 Task: Select the always expand option in the collapse results.
Action: Mouse moved to (191, 462)
Screenshot: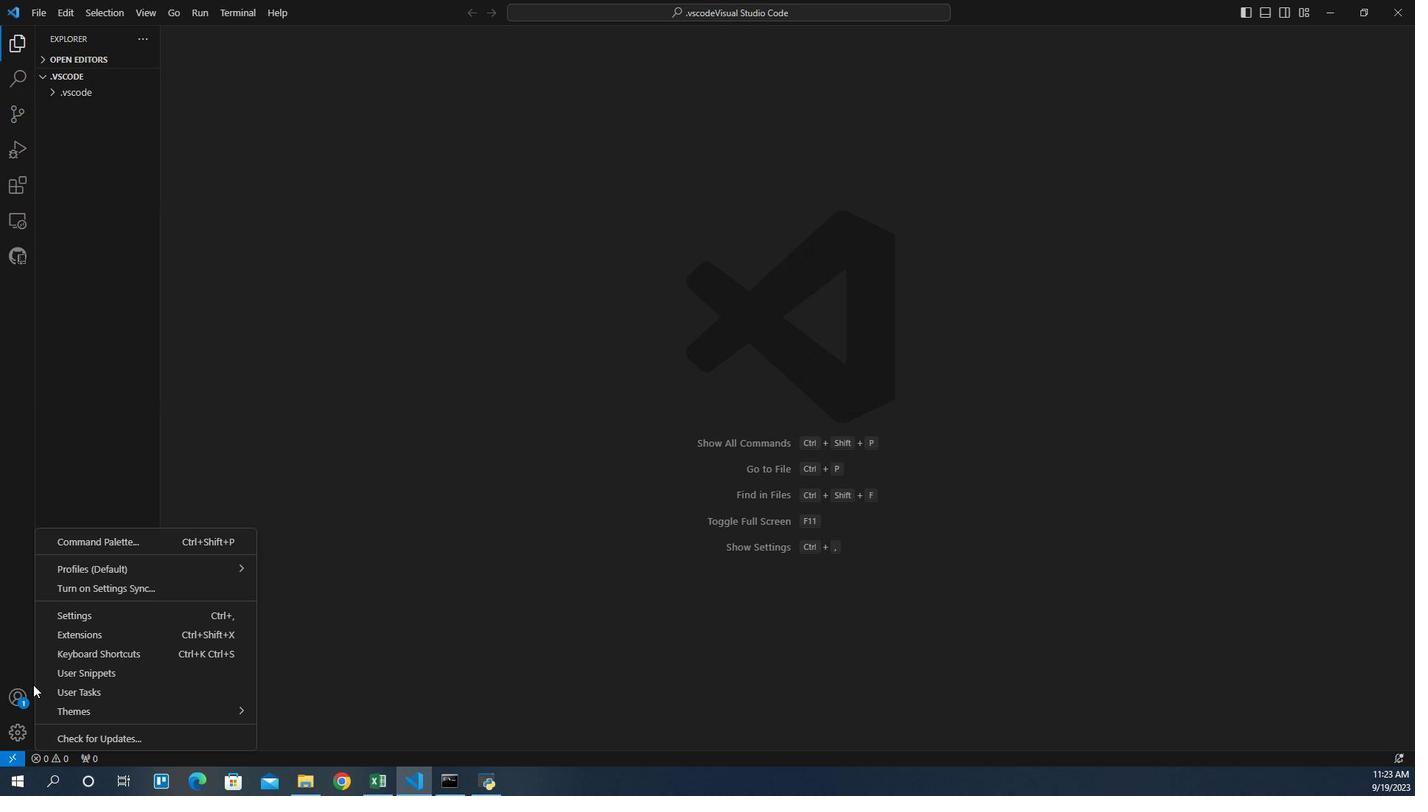 
Action: Mouse pressed left at (191, 462)
Screenshot: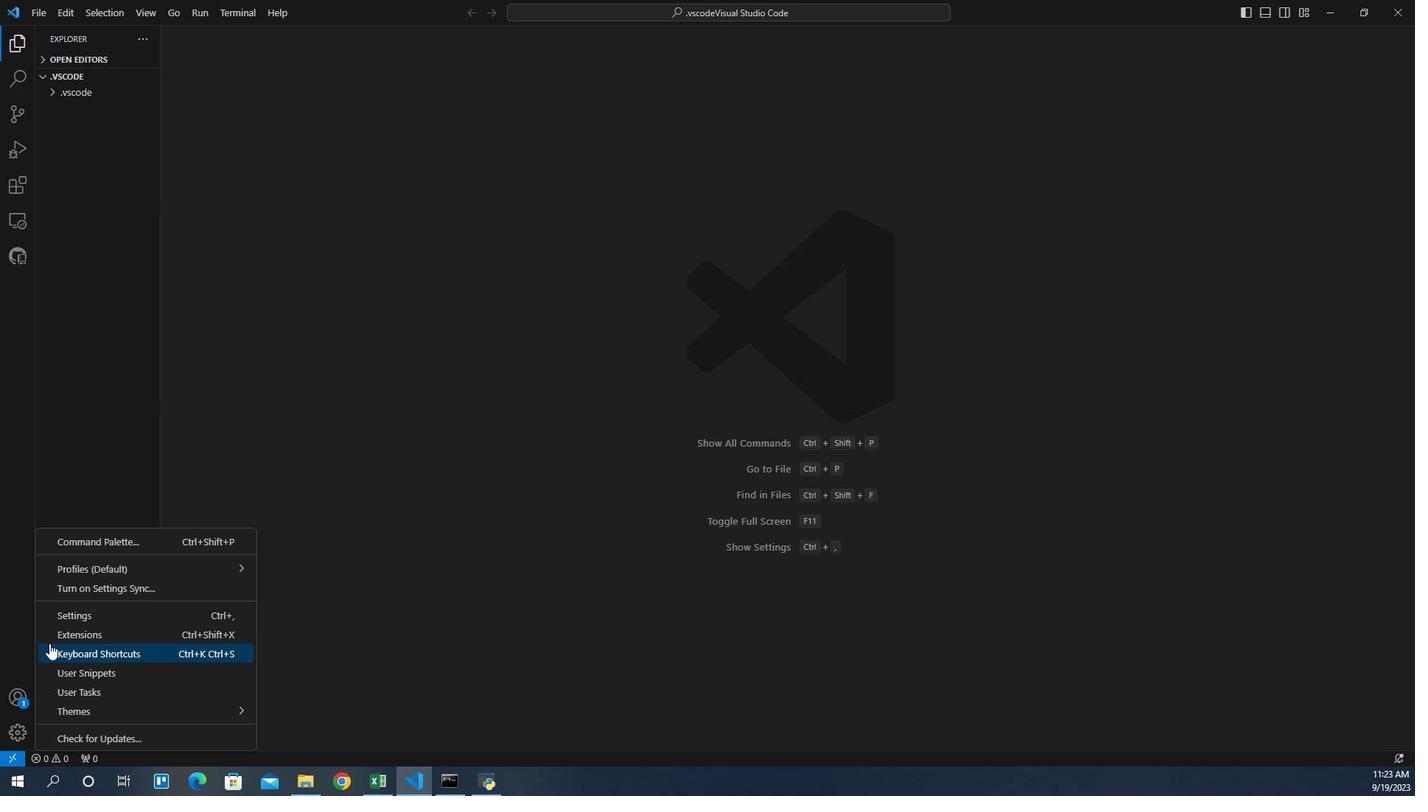 
Action: Mouse moved to (227, 418)
Screenshot: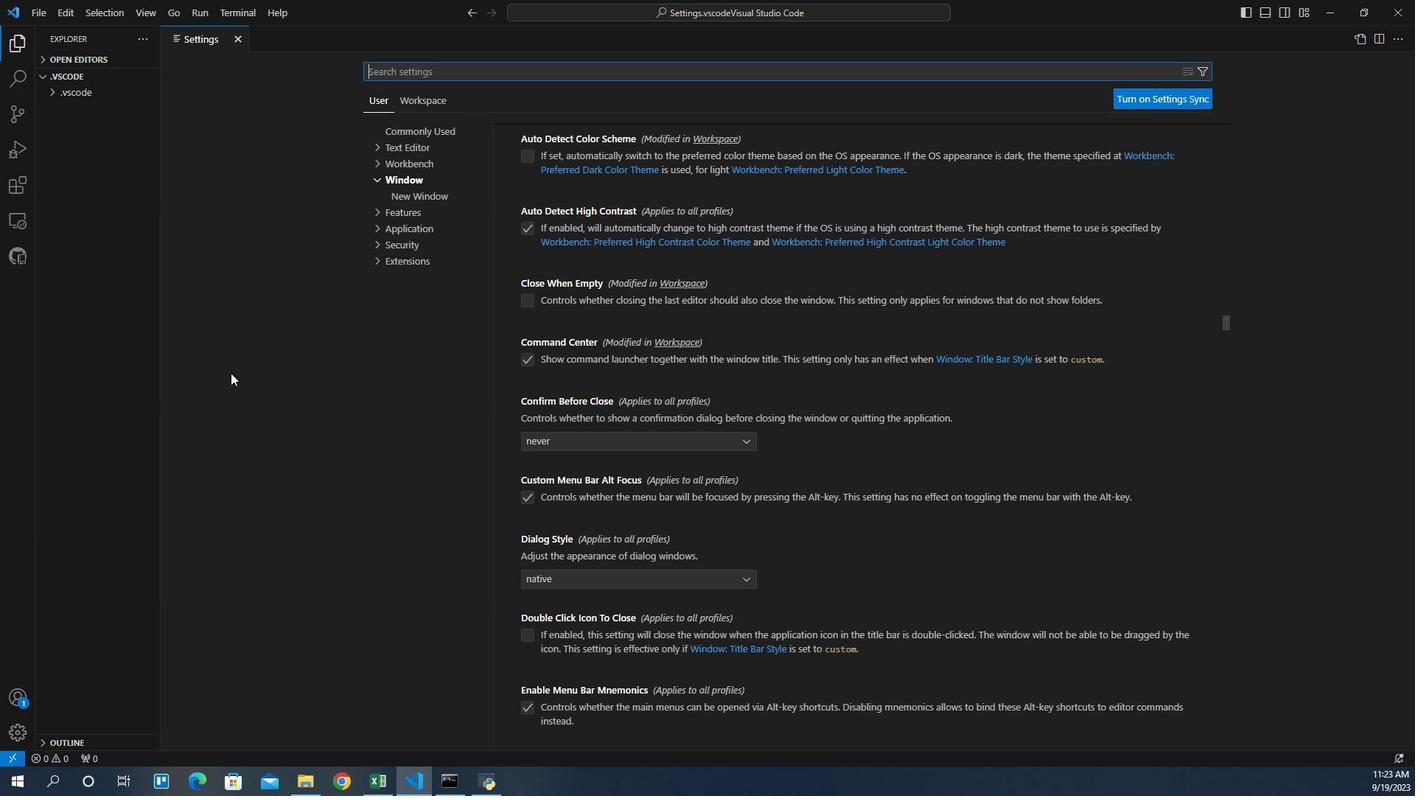 
Action: Mouse pressed left at (227, 418)
Screenshot: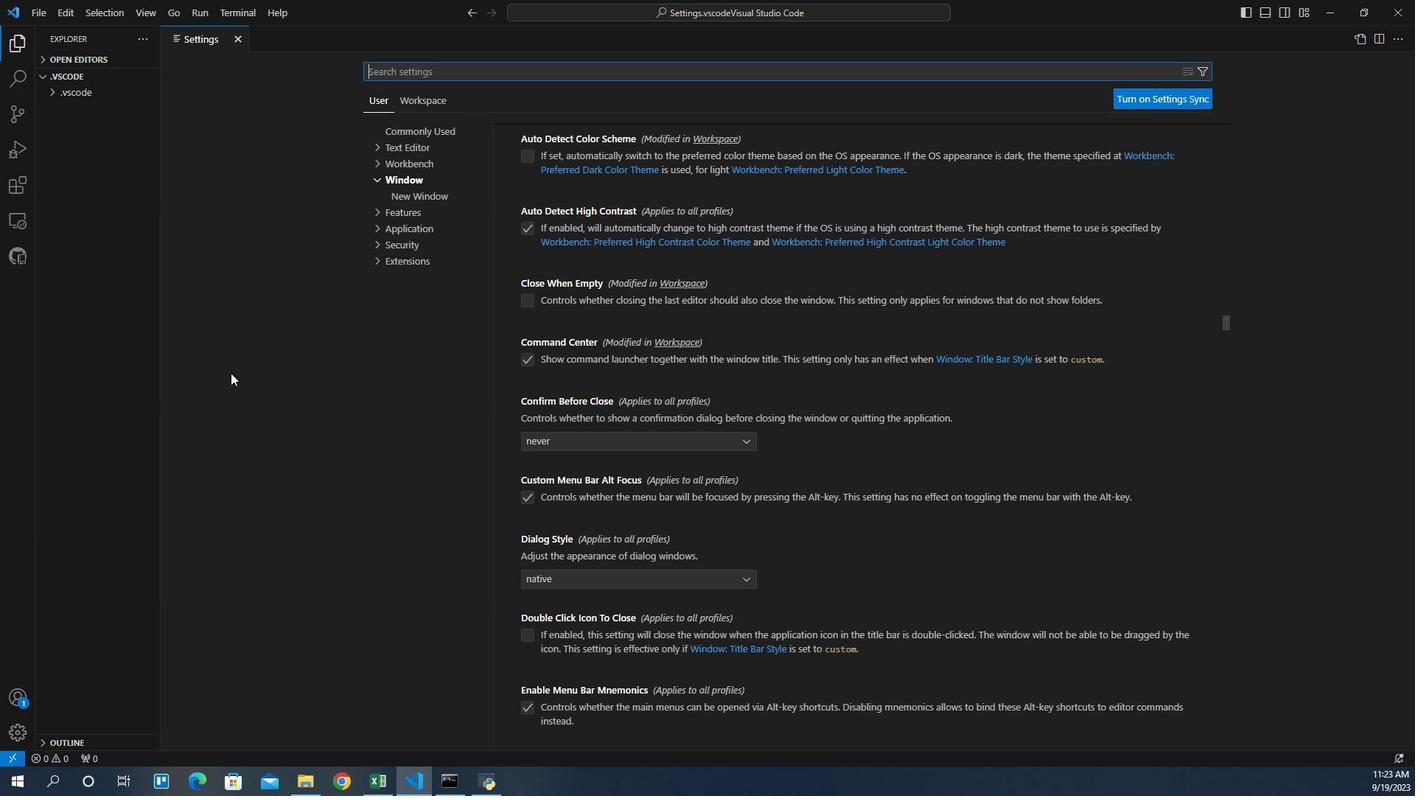 
Action: Mouse moved to (476, 215)
Screenshot: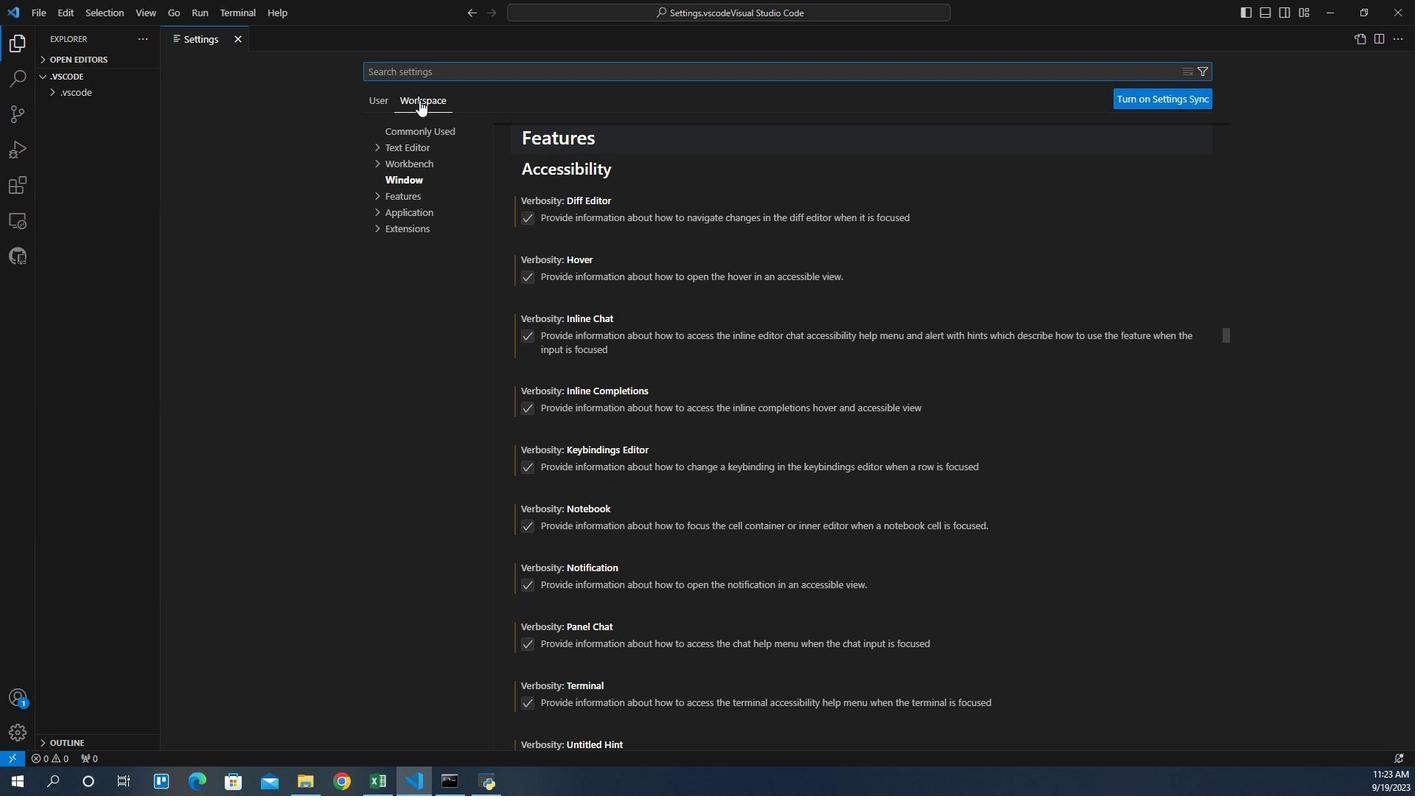 
Action: Mouse pressed left at (476, 215)
Screenshot: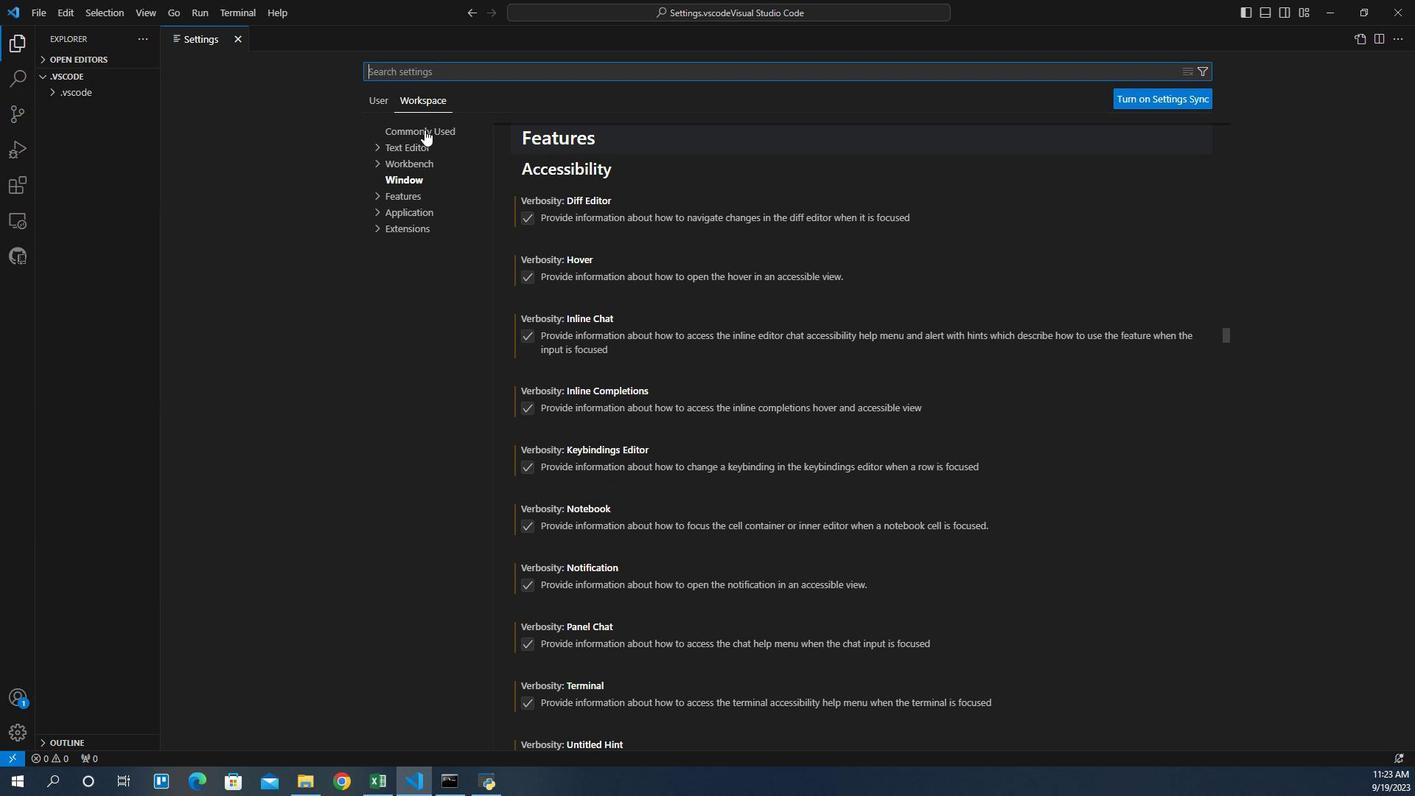 
Action: Mouse moved to (454, 251)
Screenshot: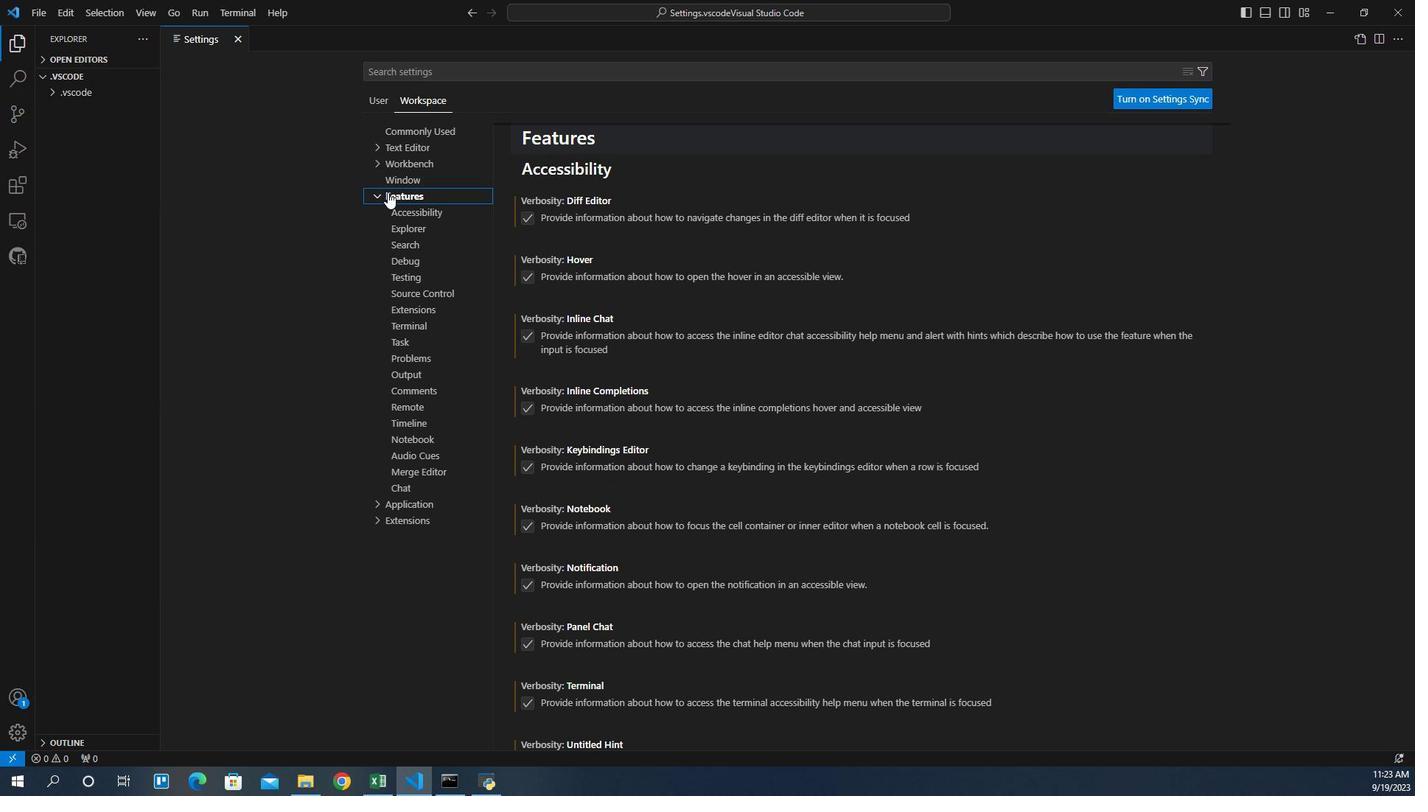 
Action: Mouse pressed left at (454, 251)
Screenshot: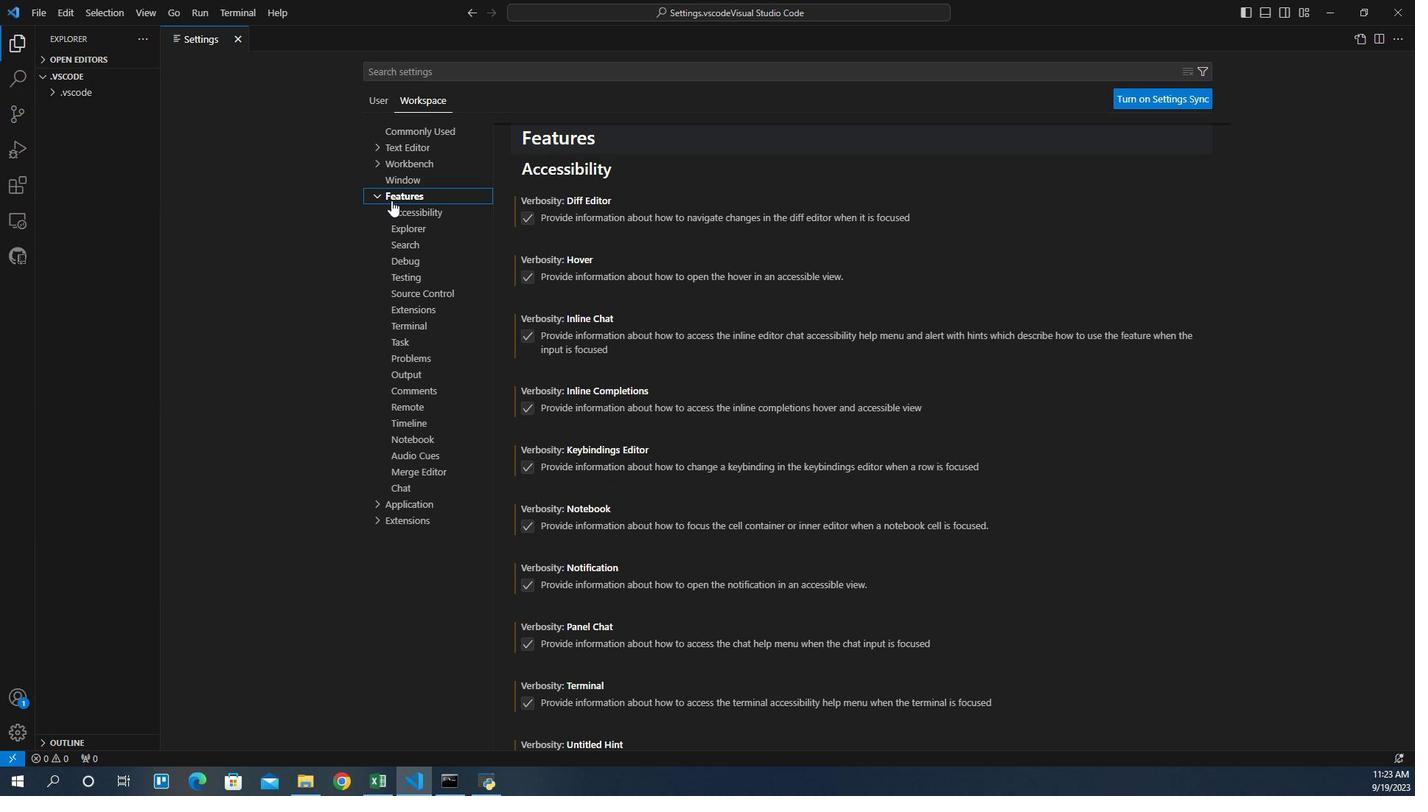 
Action: Mouse moved to (462, 273)
Screenshot: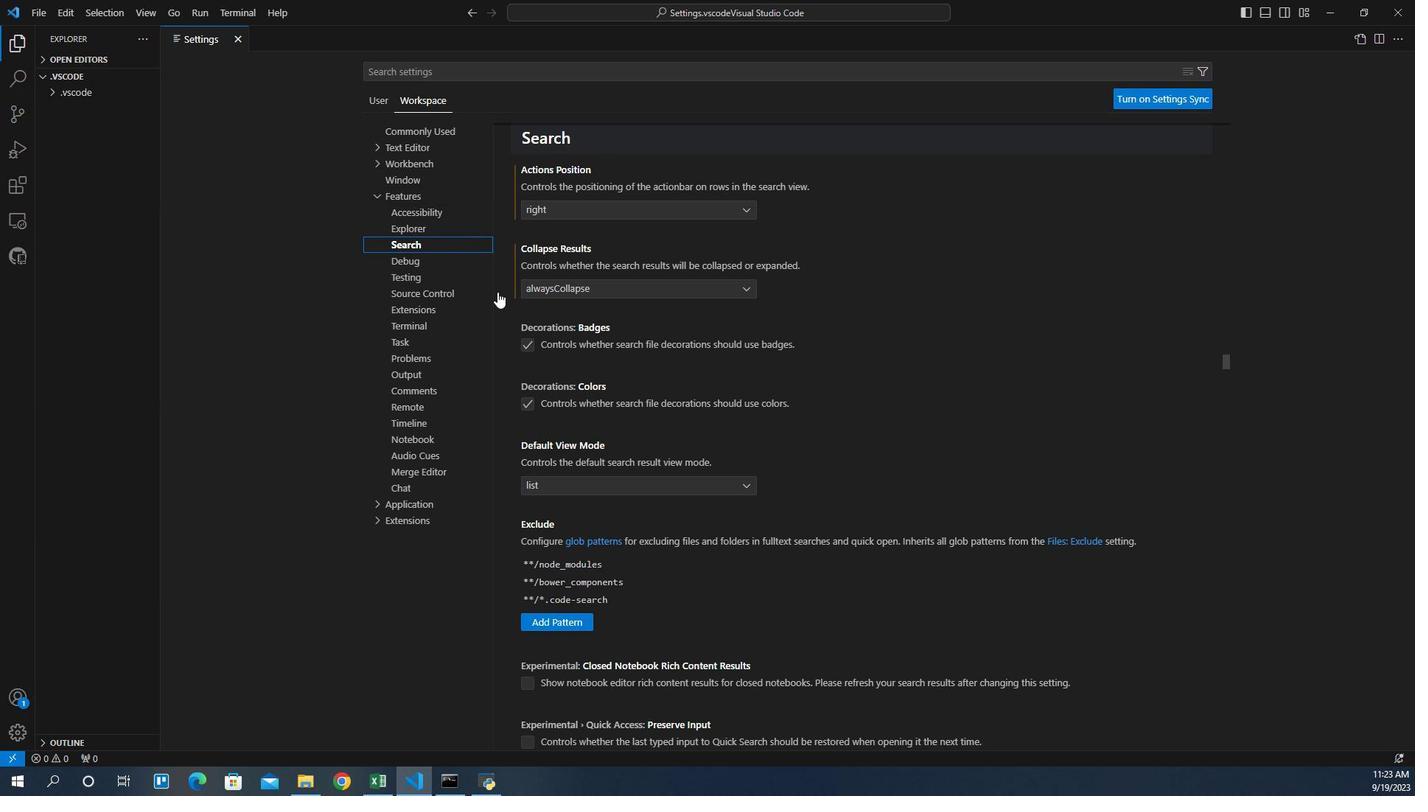
Action: Mouse pressed left at (462, 273)
Screenshot: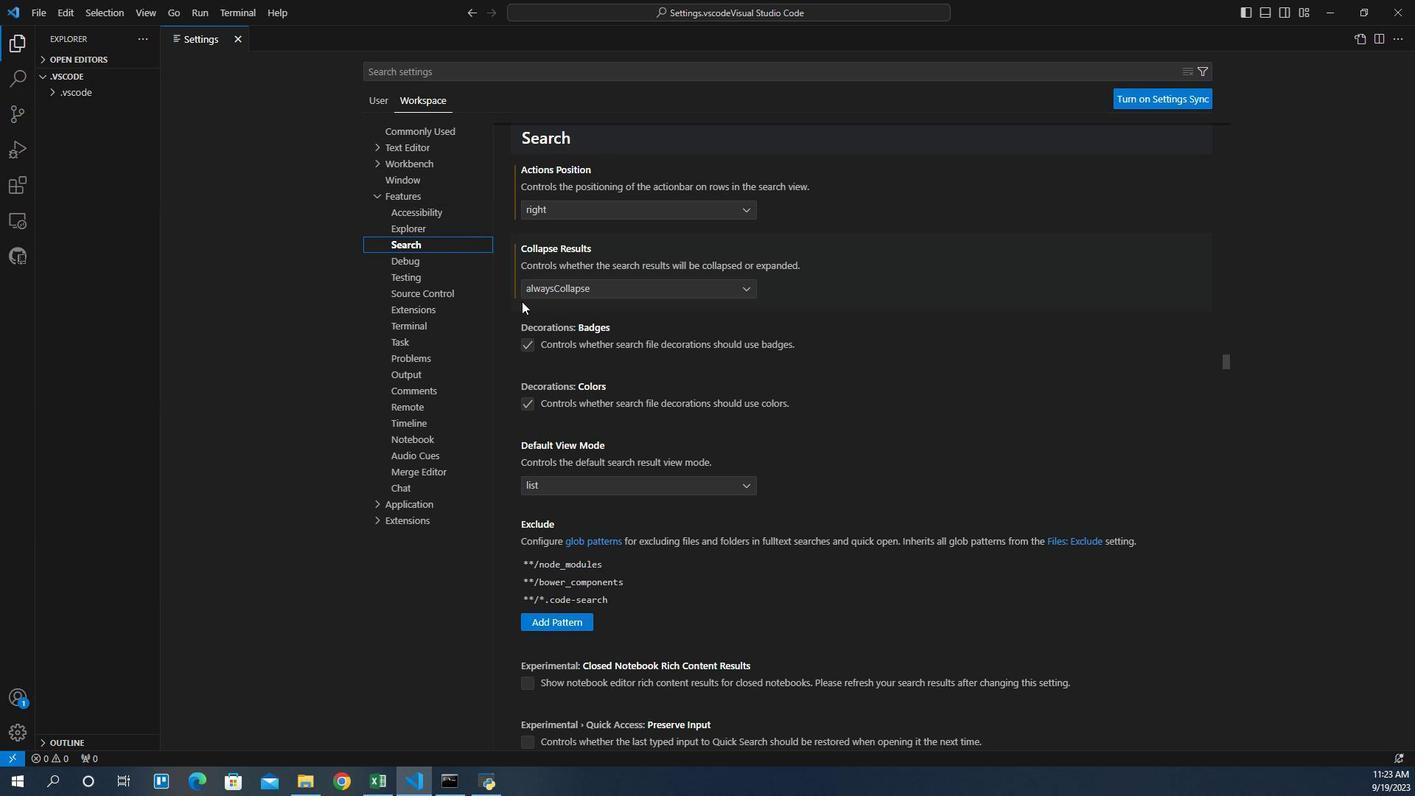 
Action: Mouse moved to (580, 289)
Screenshot: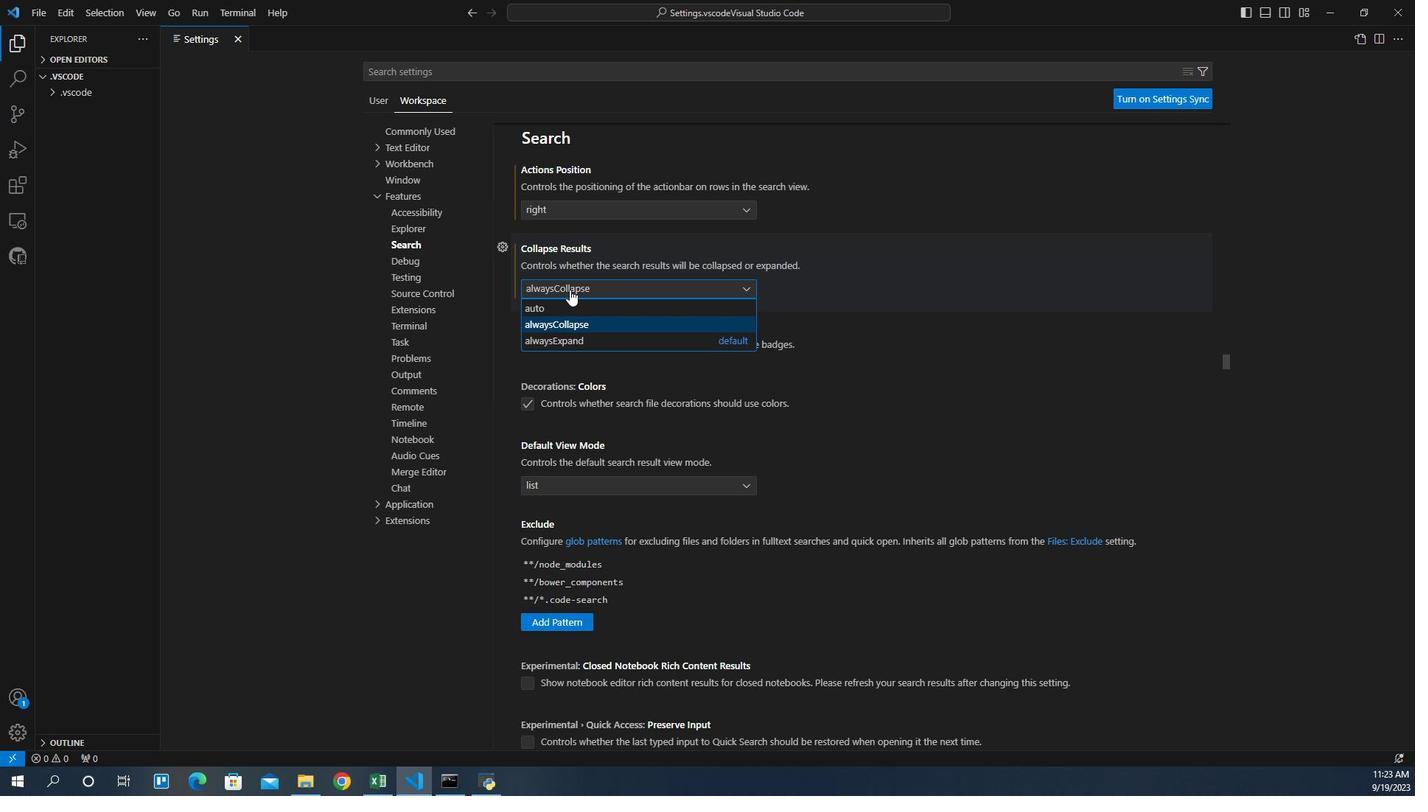 
Action: Mouse pressed left at (580, 289)
Screenshot: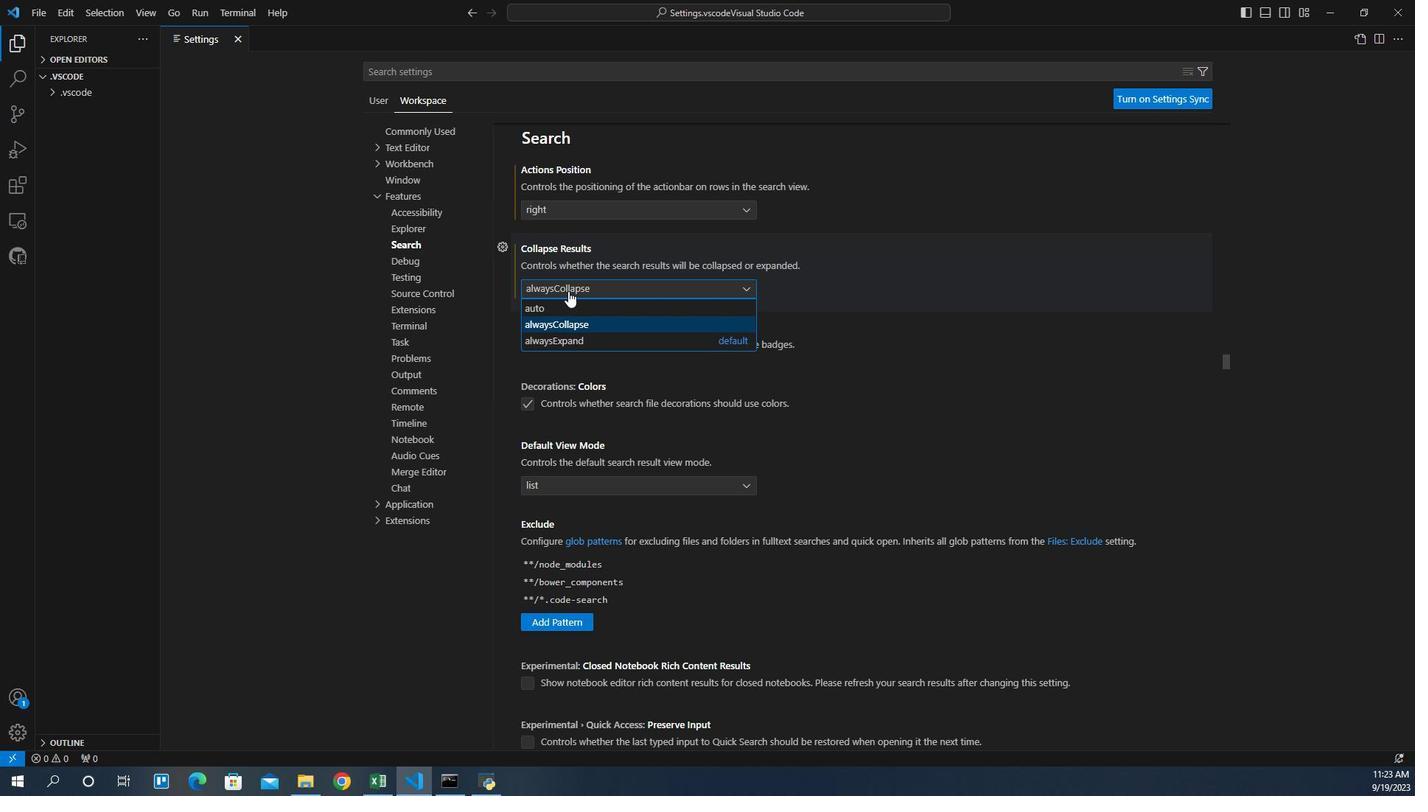 
Action: Mouse moved to (575, 307)
Screenshot: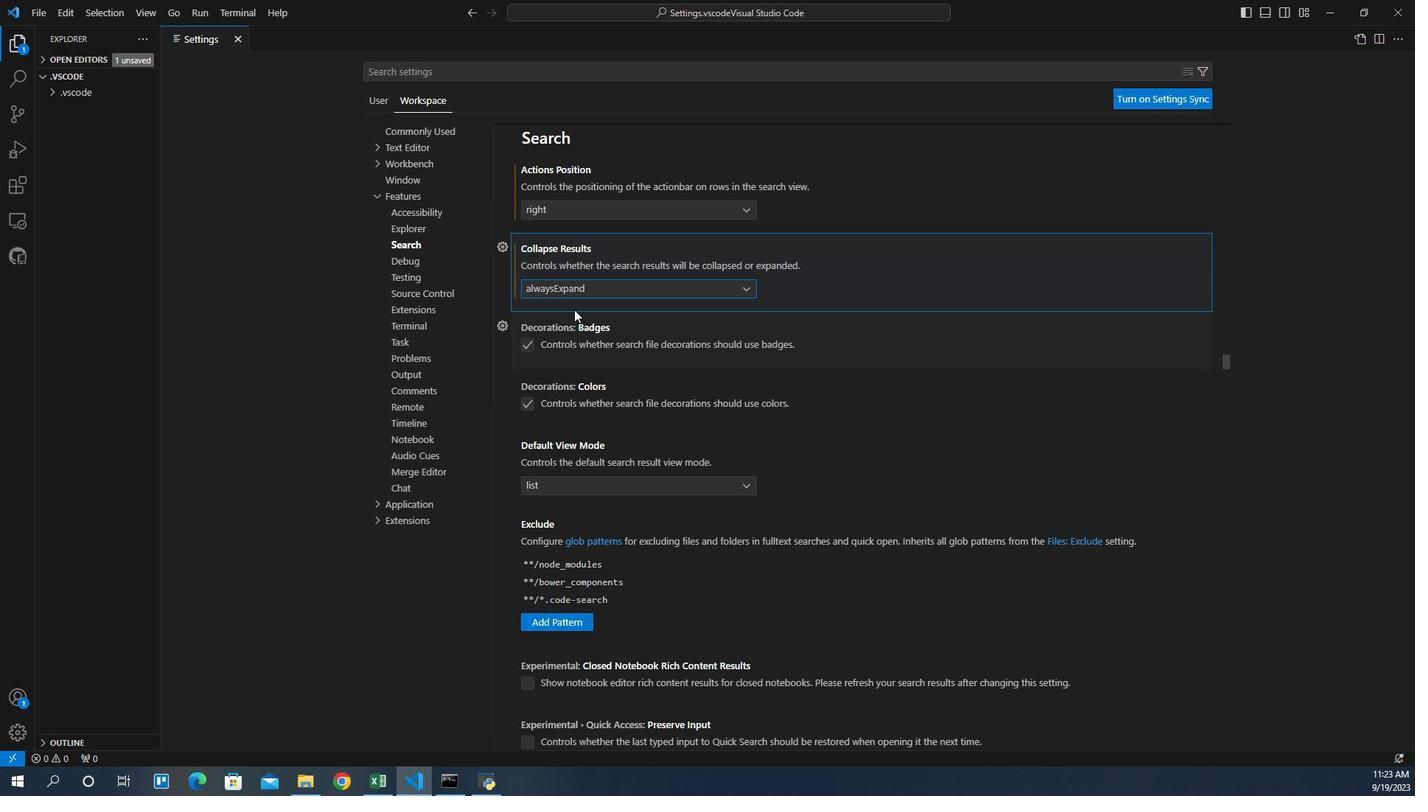 
Action: Mouse pressed left at (575, 307)
Screenshot: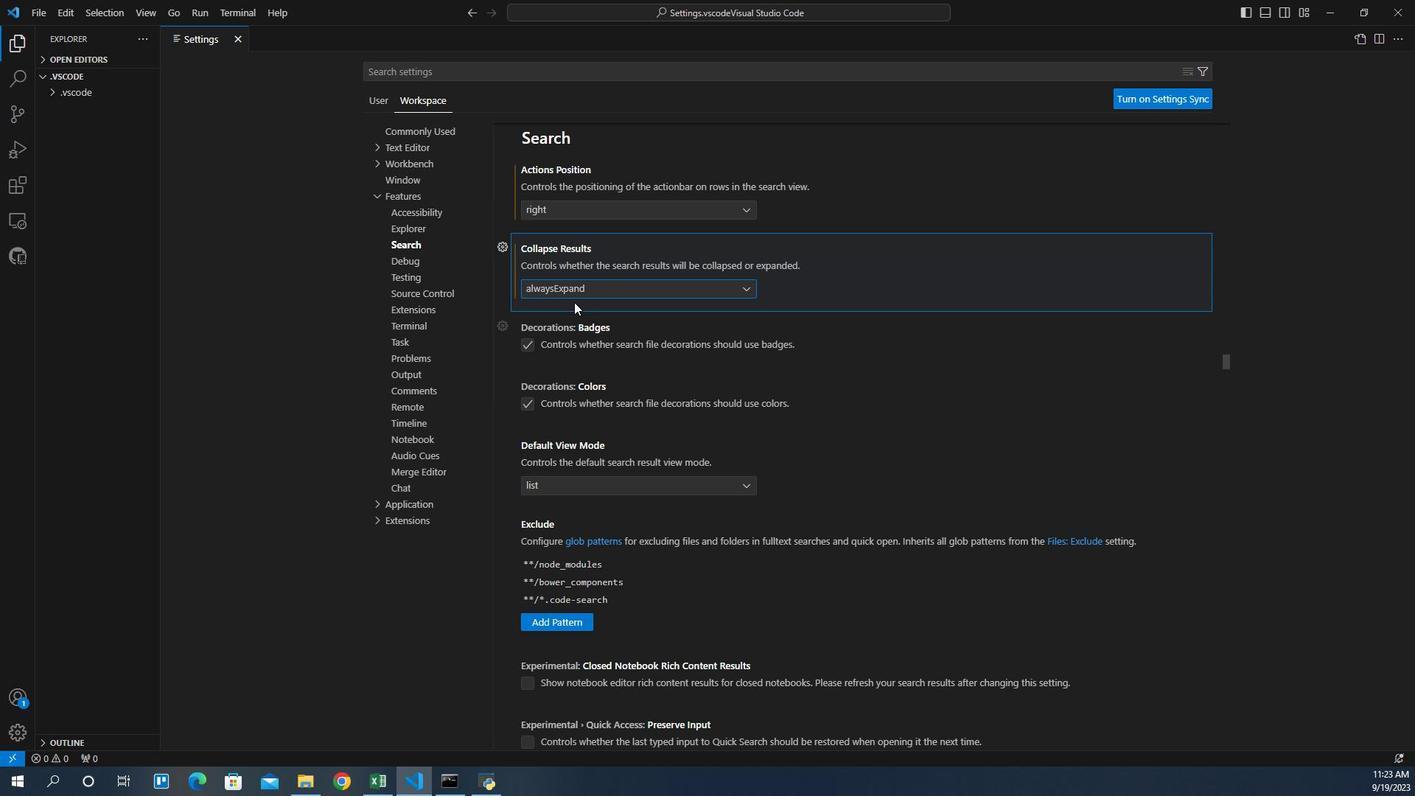 
Action: Mouse moved to (584, 294)
Screenshot: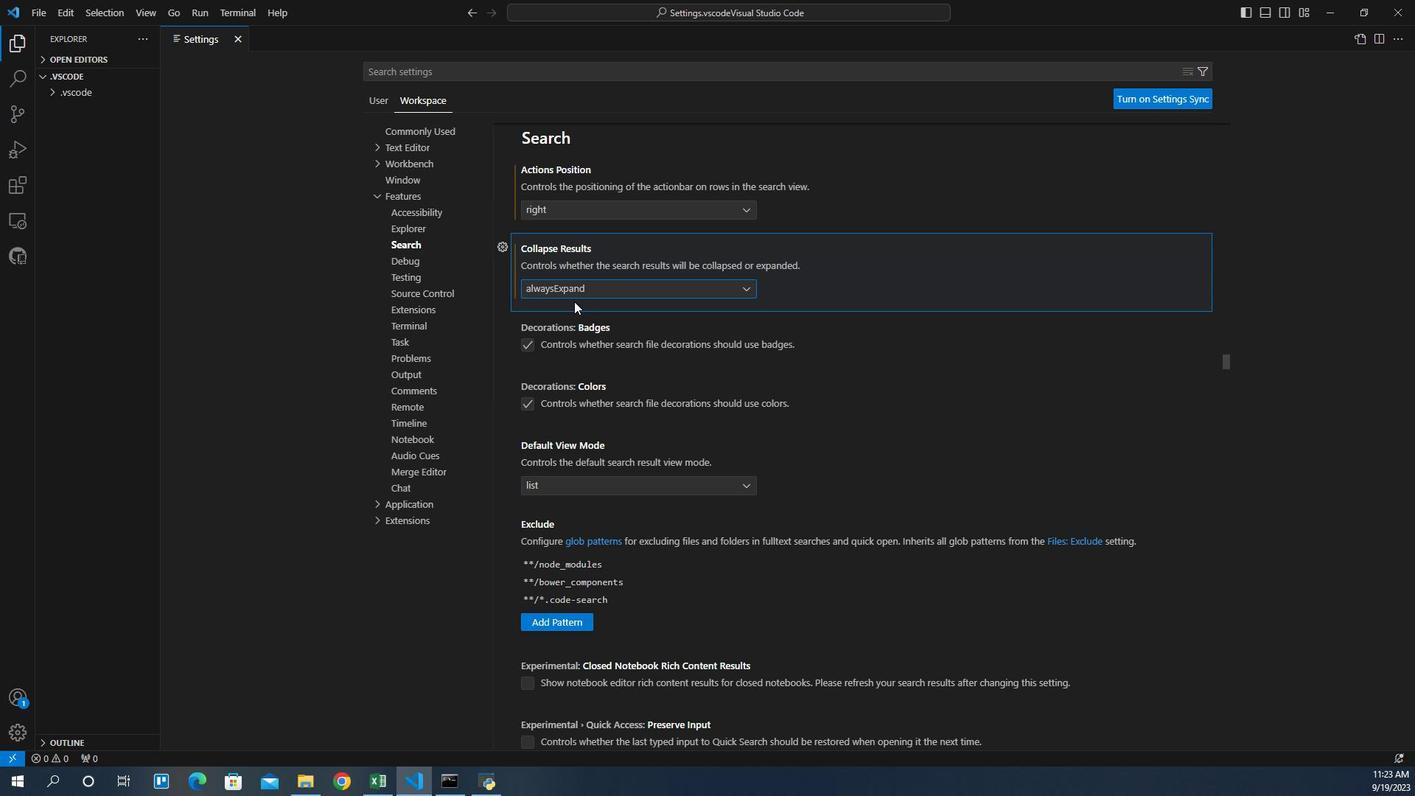 
